 Task: Change the configuration of the board layout of the mark's project to group by "Assignees".
Action: Mouse moved to (196, 128)
Screenshot: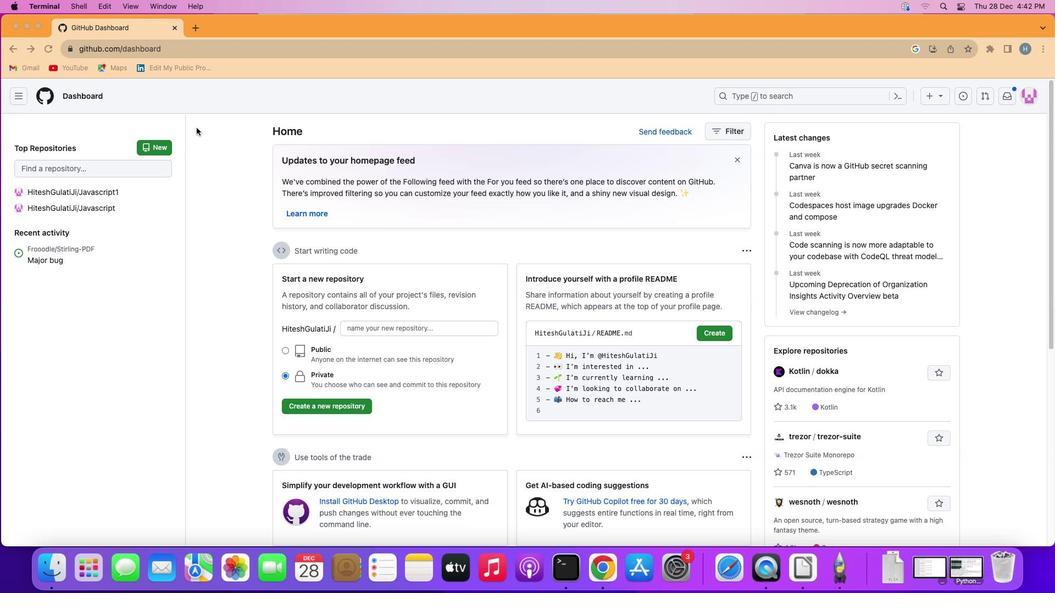 
Action: Mouse pressed left at (196, 128)
Screenshot: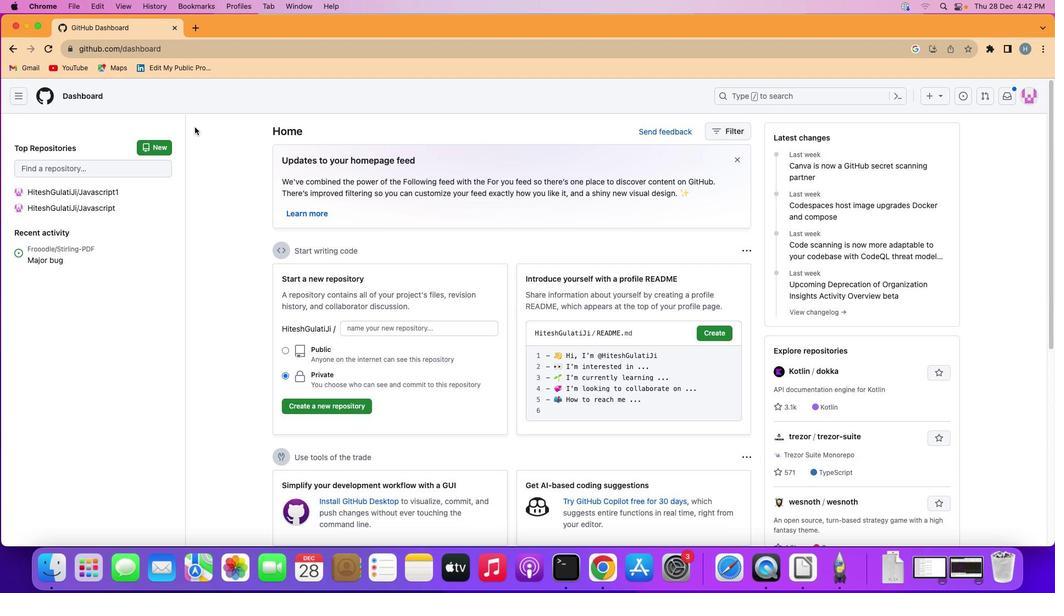 
Action: Mouse moved to (17, 95)
Screenshot: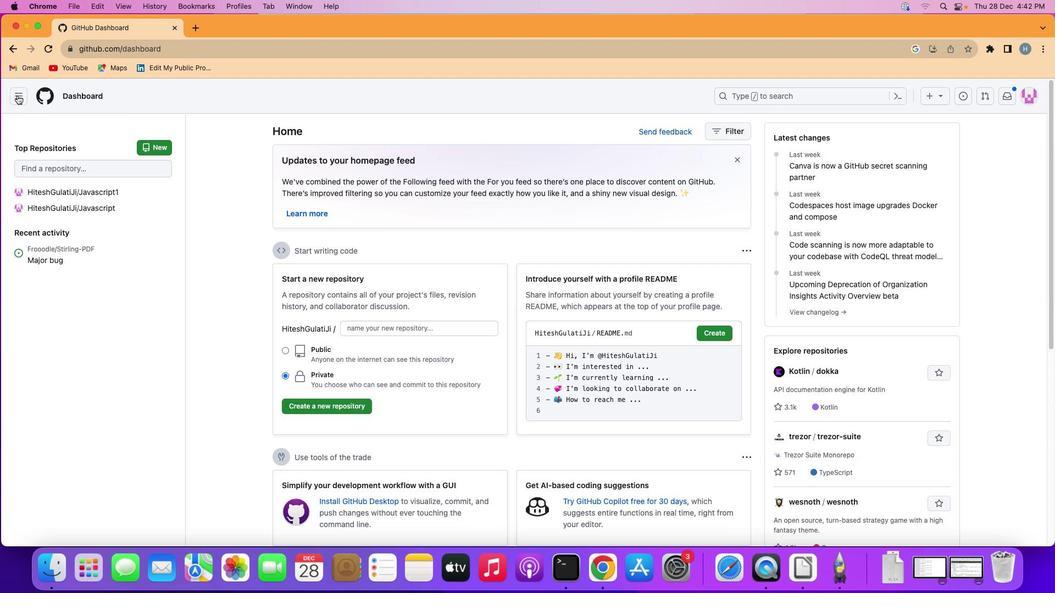 
Action: Mouse pressed left at (17, 95)
Screenshot: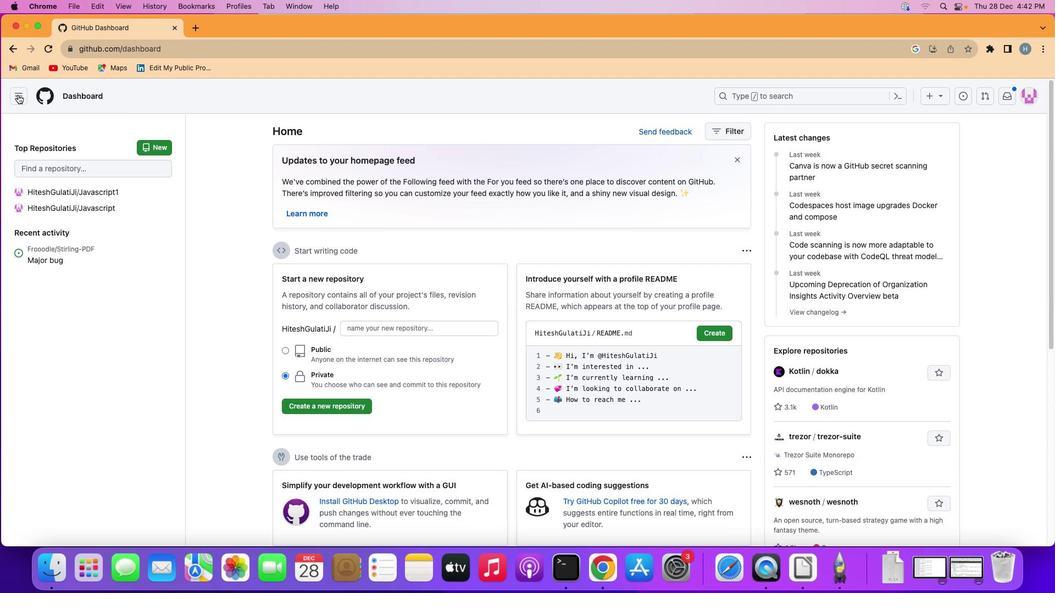 
Action: Mouse moved to (57, 178)
Screenshot: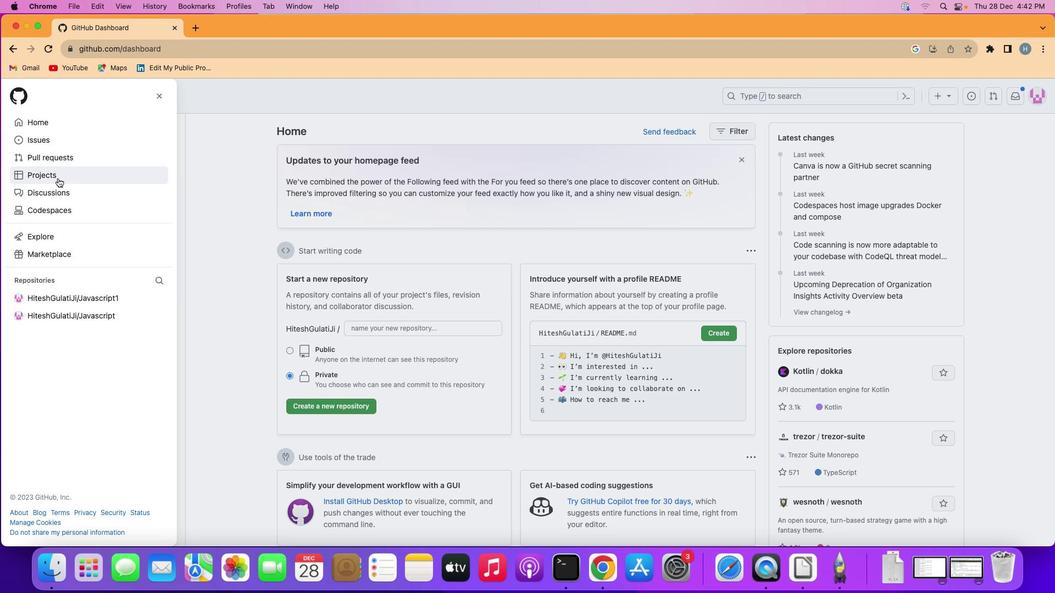 
Action: Mouse pressed left at (57, 178)
Screenshot: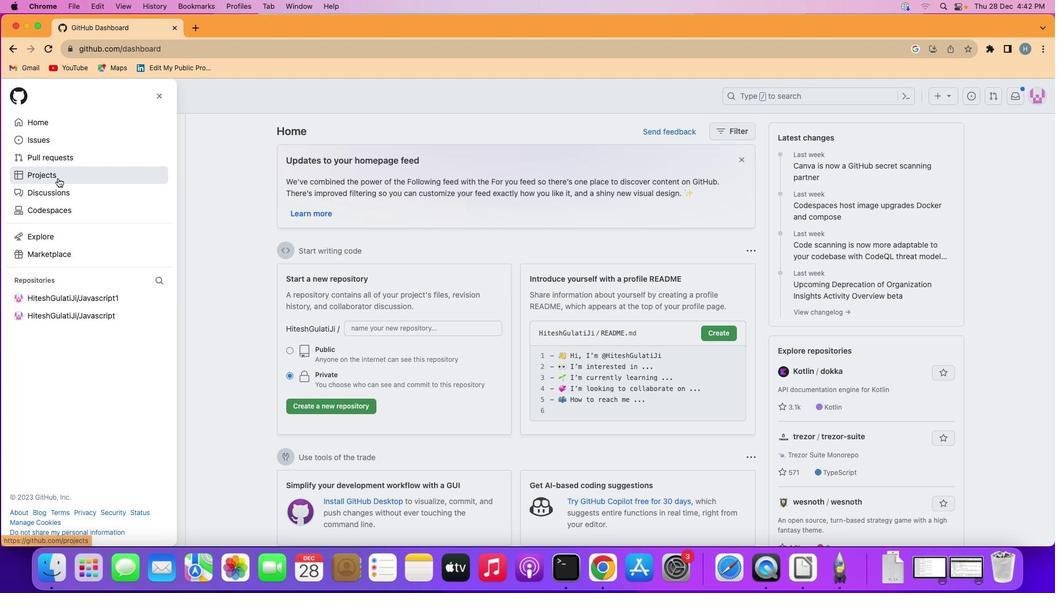 
Action: Mouse moved to (419, 201)
Screenshot: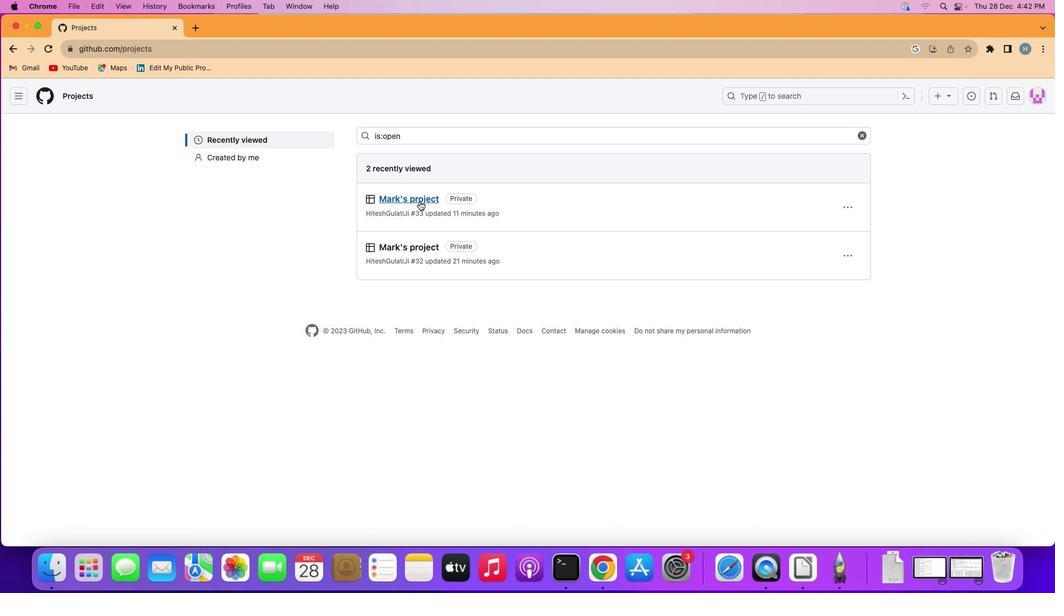 
Action: Mouse pressed left at (419, 201)
Screenshot: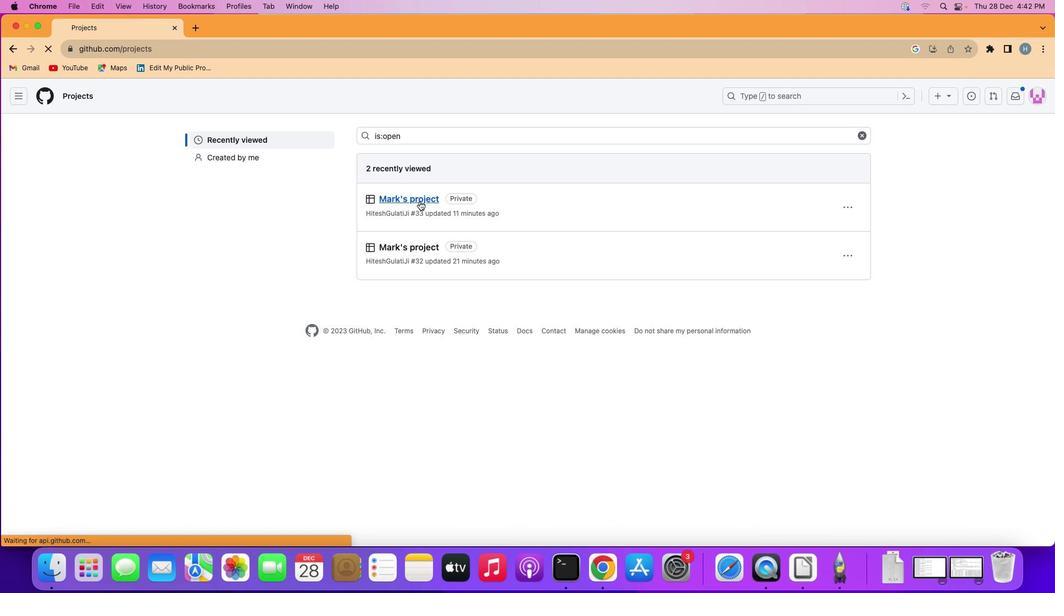
Action: Mouse moved to (80, 150)
Screenshot: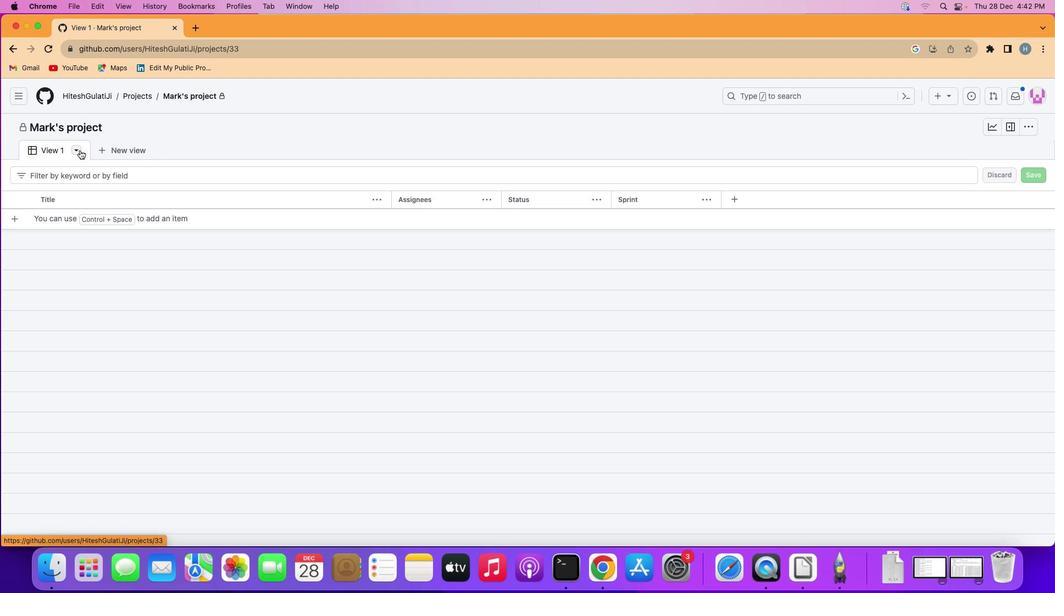 
Action: Mouse pressed left at (80, 150)
Screenshot: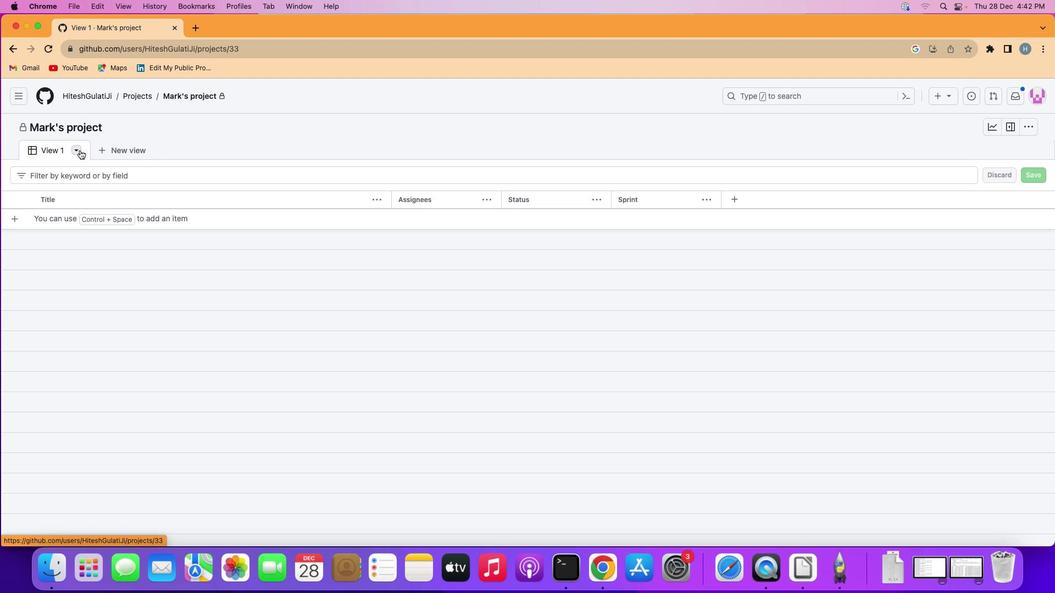 
Action: Mouse moved to (151, 187)
Screenshot: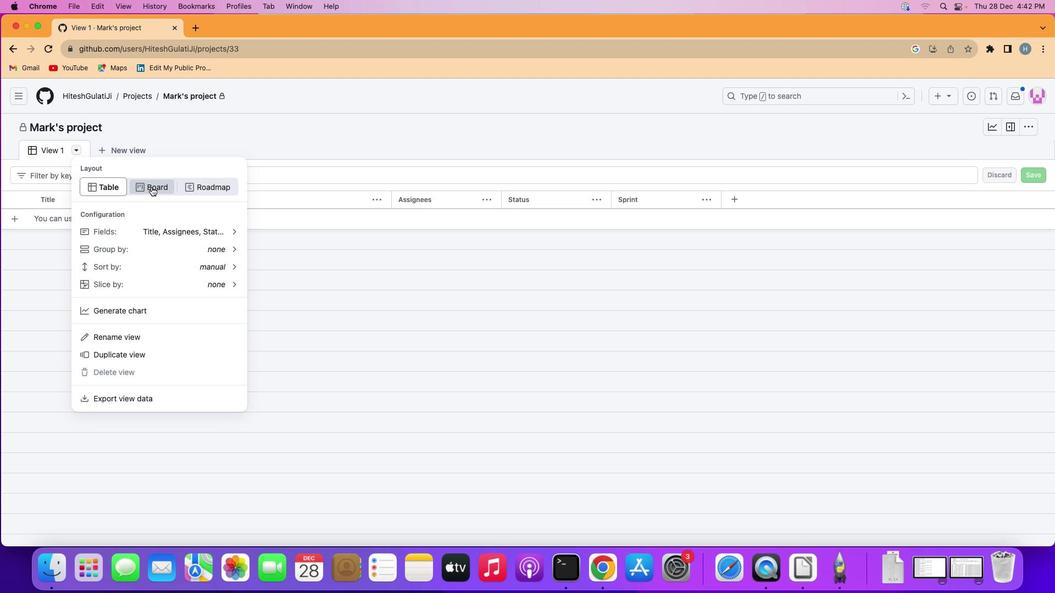 
Action: Mouse pressed left at (151, 187)
Screenshot: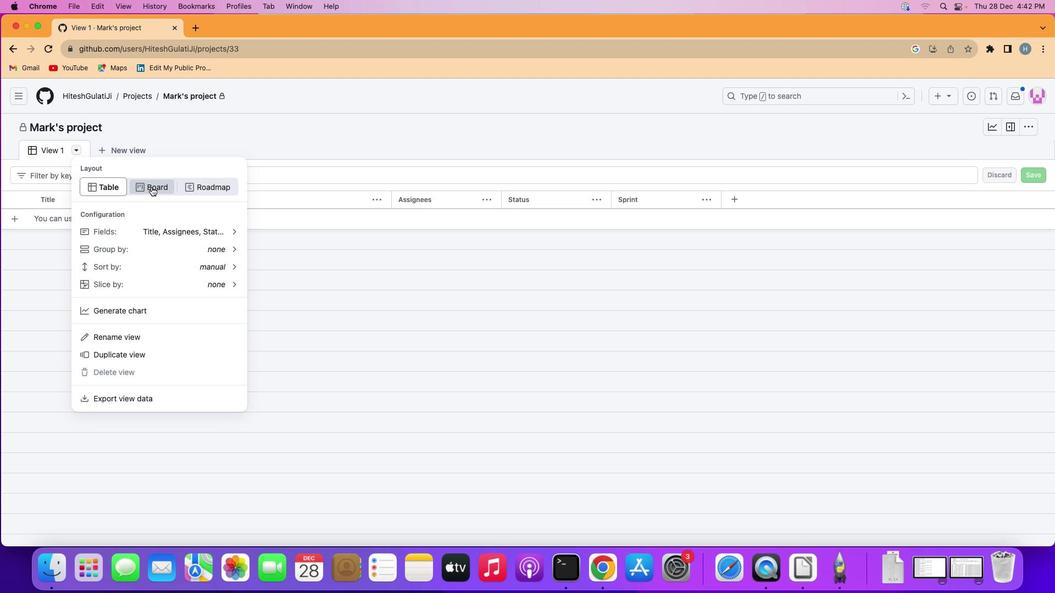 
Action: Mouse moved to (78, 149)
Screenshot: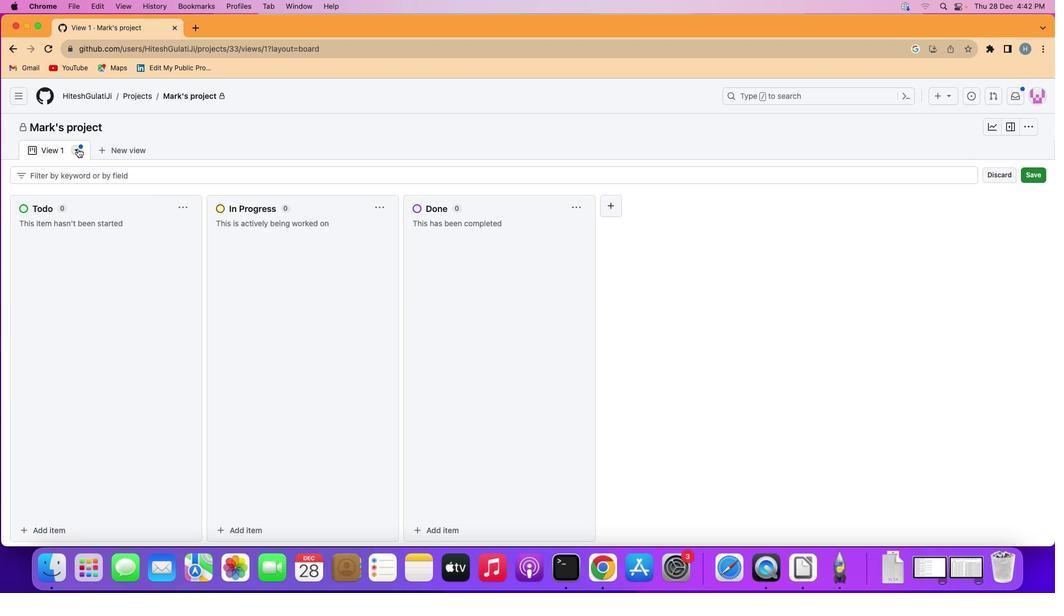 
Action: Mouse pressed left at (78, 149)
Screenshot: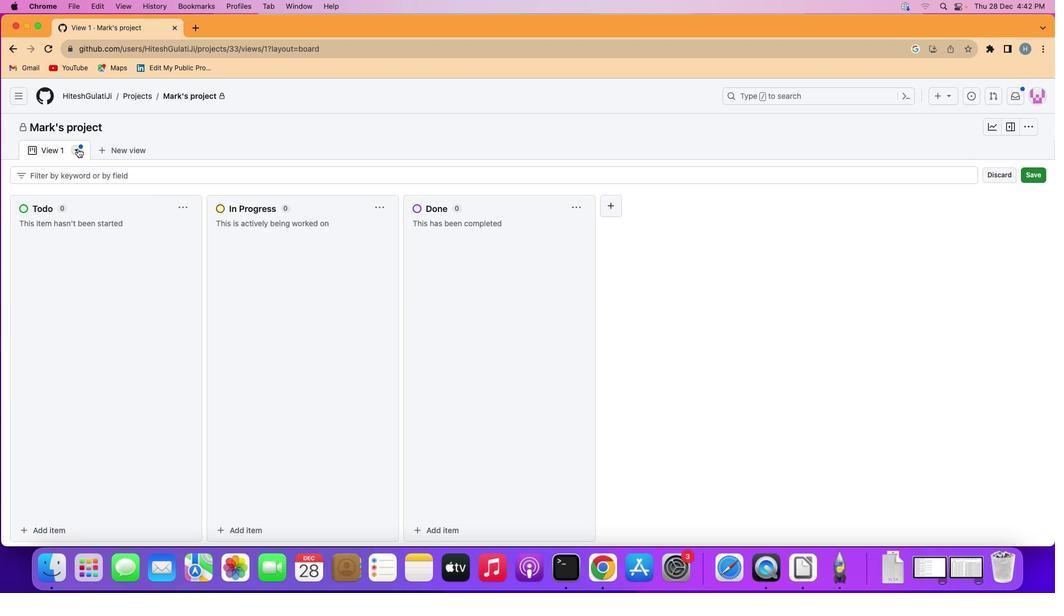 
Action: Mouse moved to (115, 268)
Screenshot: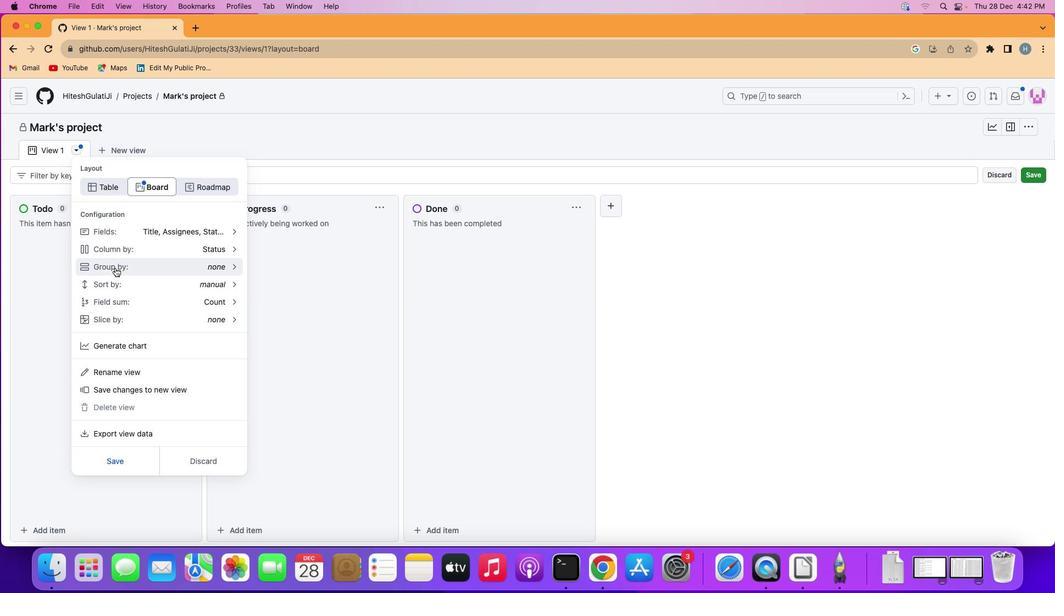 
Action: Mouse pressed left at (115, 268)
Screenshot: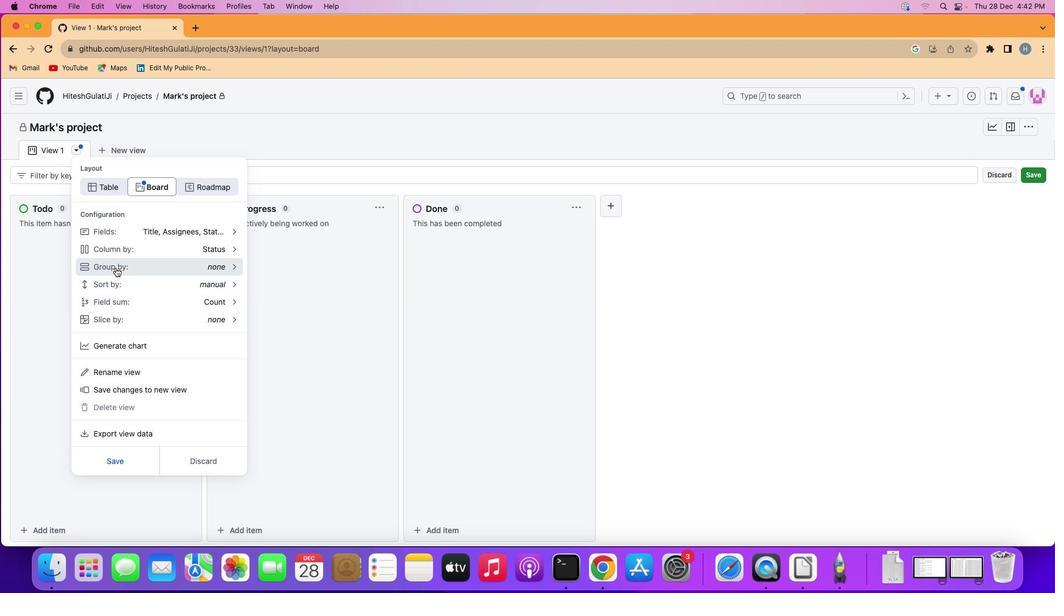 
Action: Mouse moved to (132, 202)
Screenshot: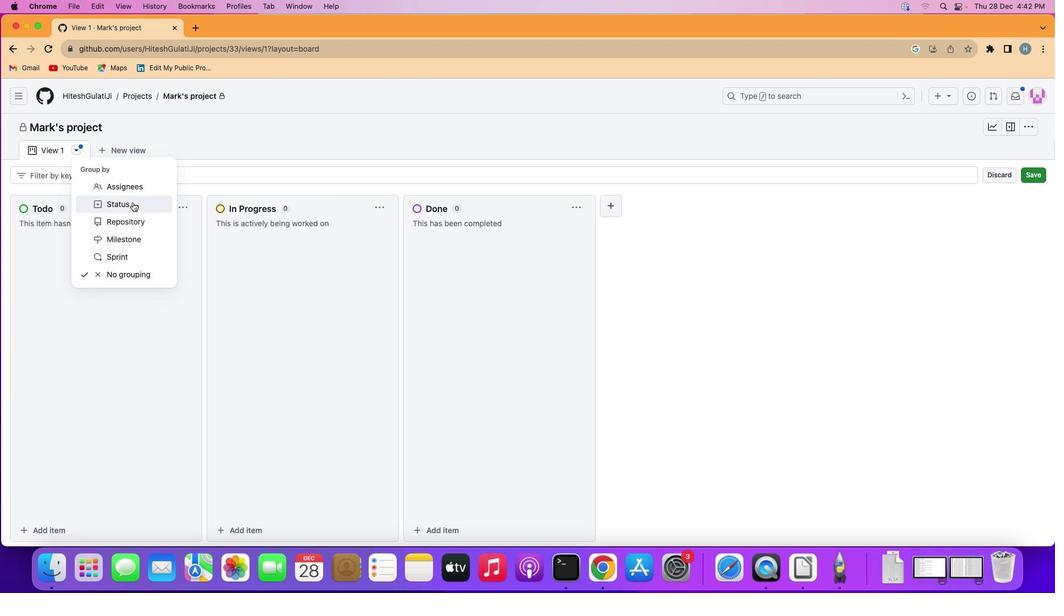 
Action: Mouse pressed left at (132, 202)
Screenshot: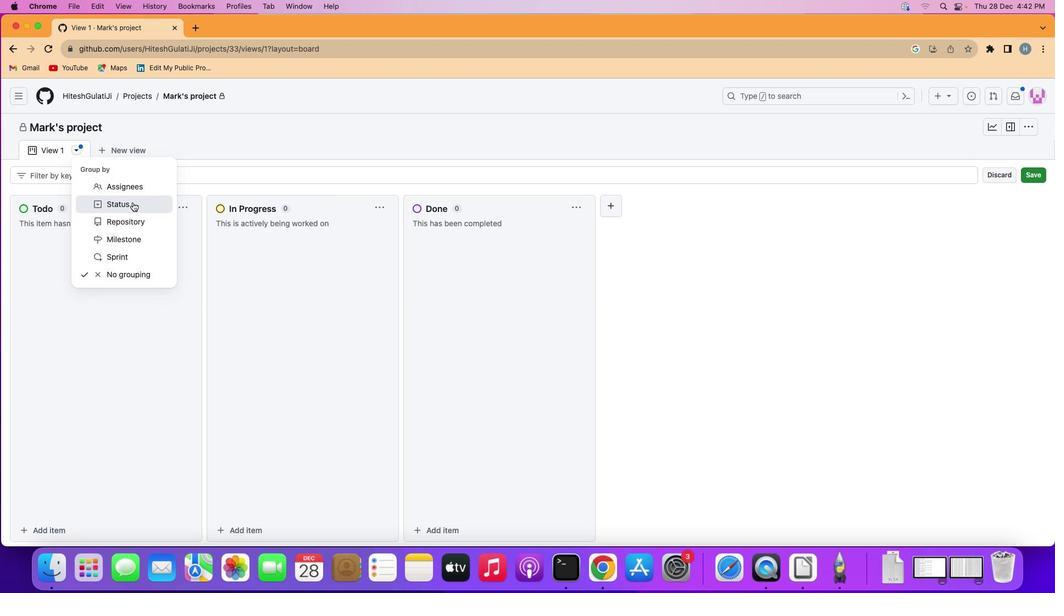 
Action: Mouse moved to (266, 177)
Screenshot: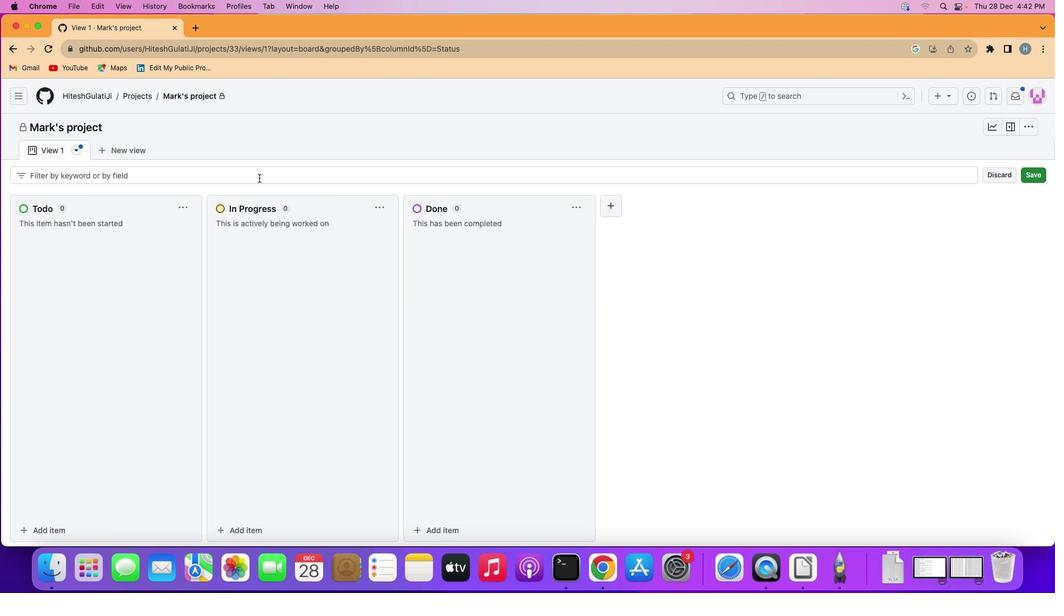 
